 Task: Find the shortest route from Miami International Airport to South Beach.
Action: Mouse moved to (231, 63)
Screenshot: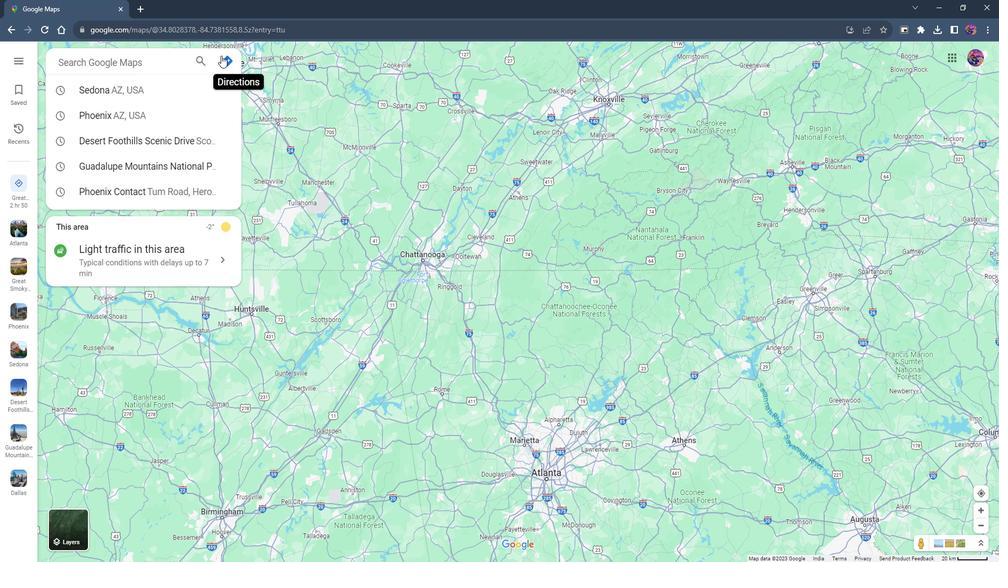 
Action: Mouse pressed left at (231, 63)
Screenshot: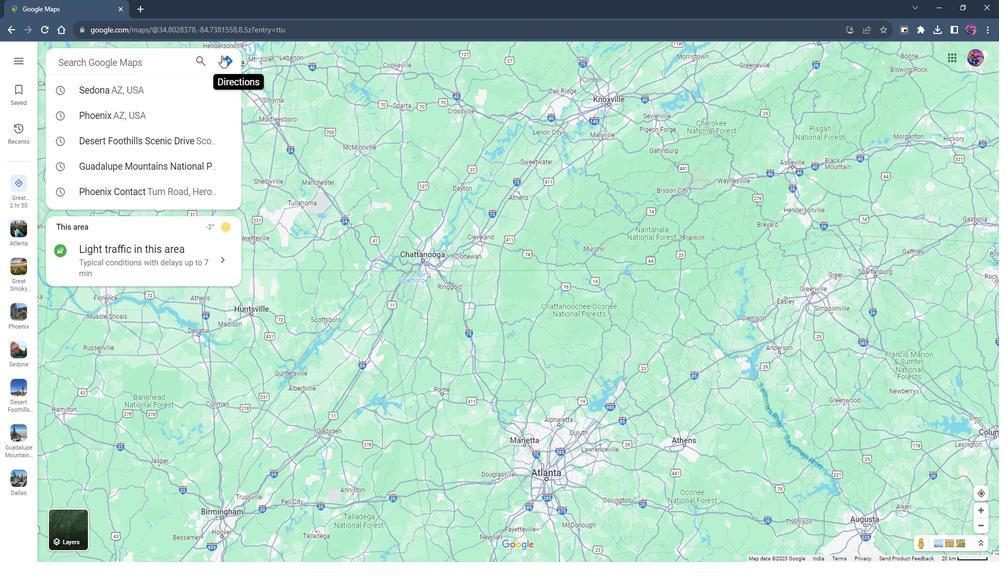 
Action: Mouse moved to (141, 98)
Screenshot: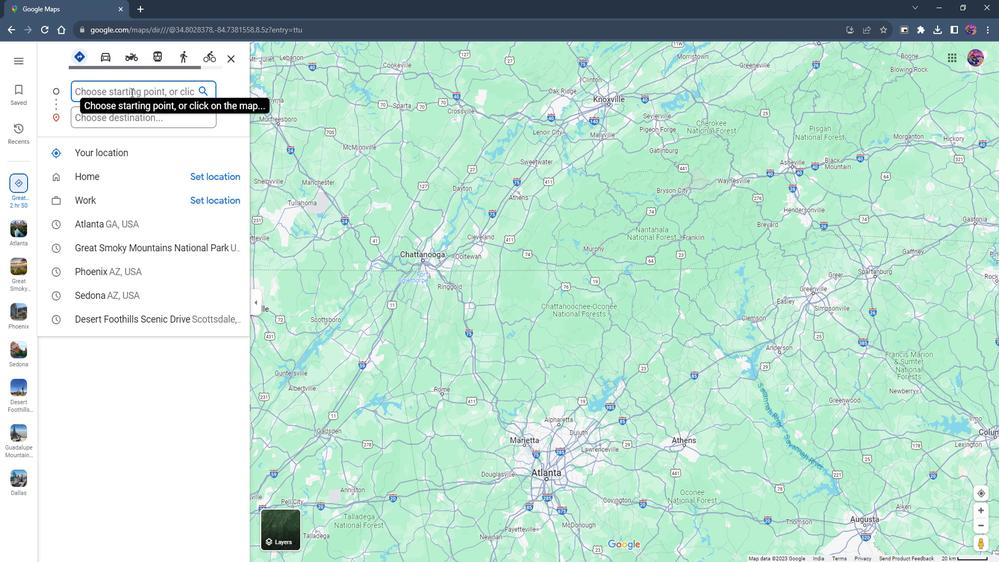 
Action: Mouse pressed left at (141, 98)
Screenshot: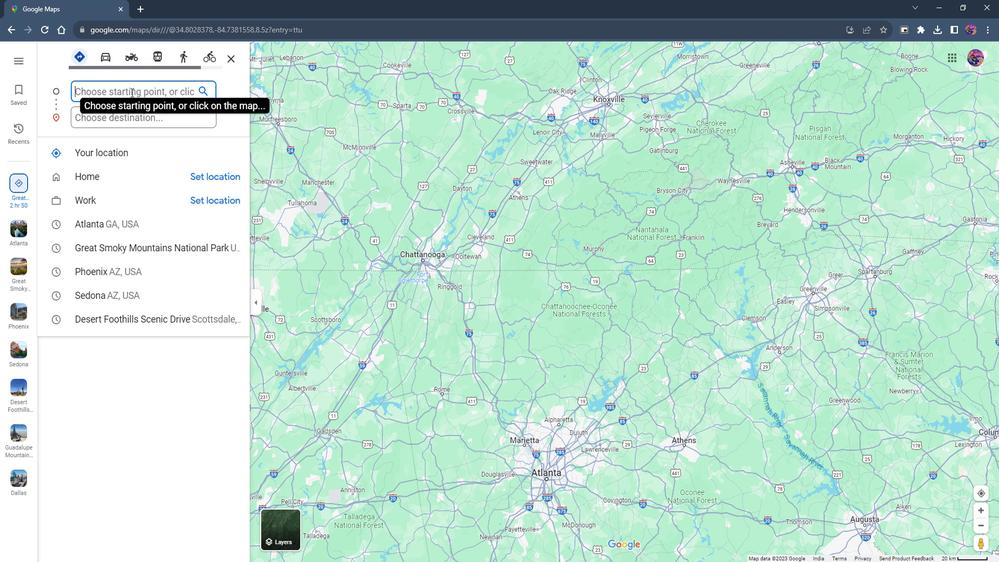 
Action: Key pressed <Key.shift><Key.shift><Key.shift><Key.shift><Key.shift><Key.shift><Key.shift><Key.shift><Key.shift><Key.shift>Miami<Key.space><Key.shift>International<Key.space><Key.shift>Airport
Screenshot: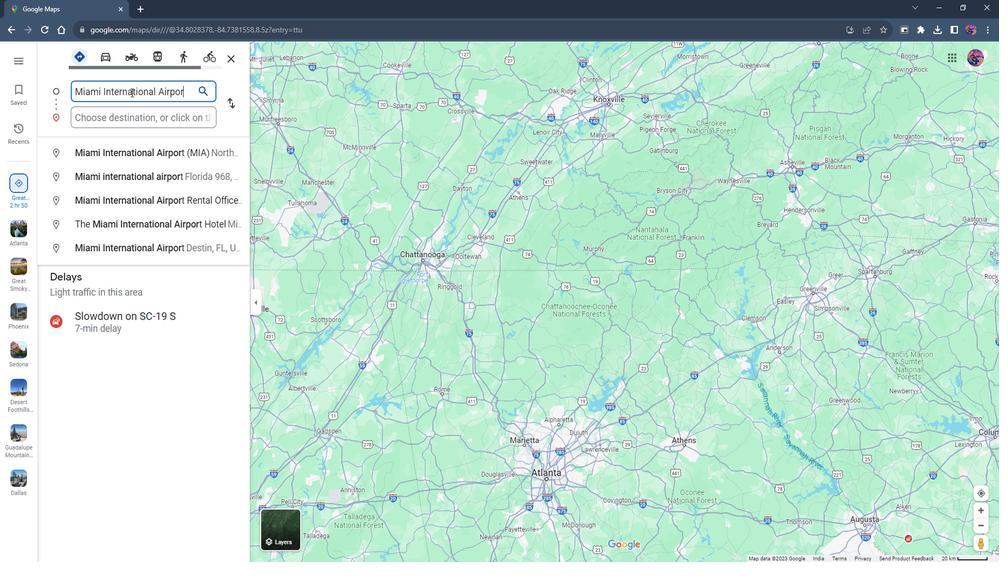 
Action: Mouse moved to (151, 157)
Screenshot: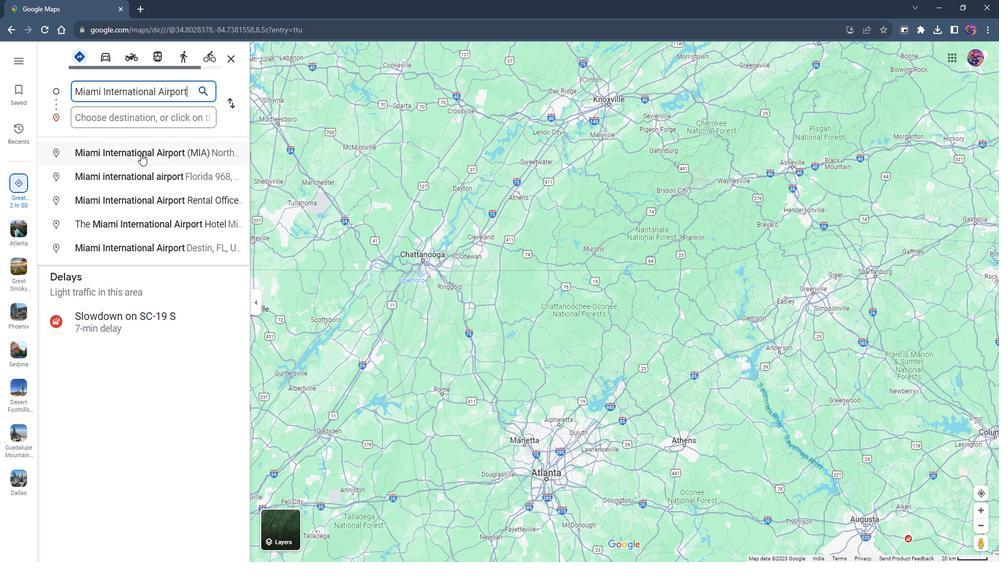 
Action: Mouse pressed left at (151, 157)
Screenshot: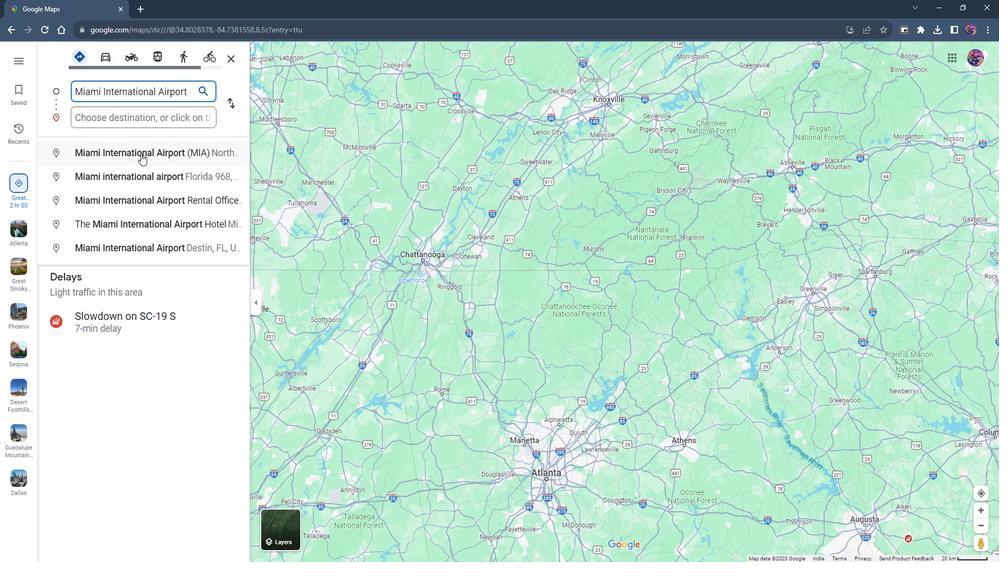 
Action: Mouse moved to (133, 121)
Screenshot: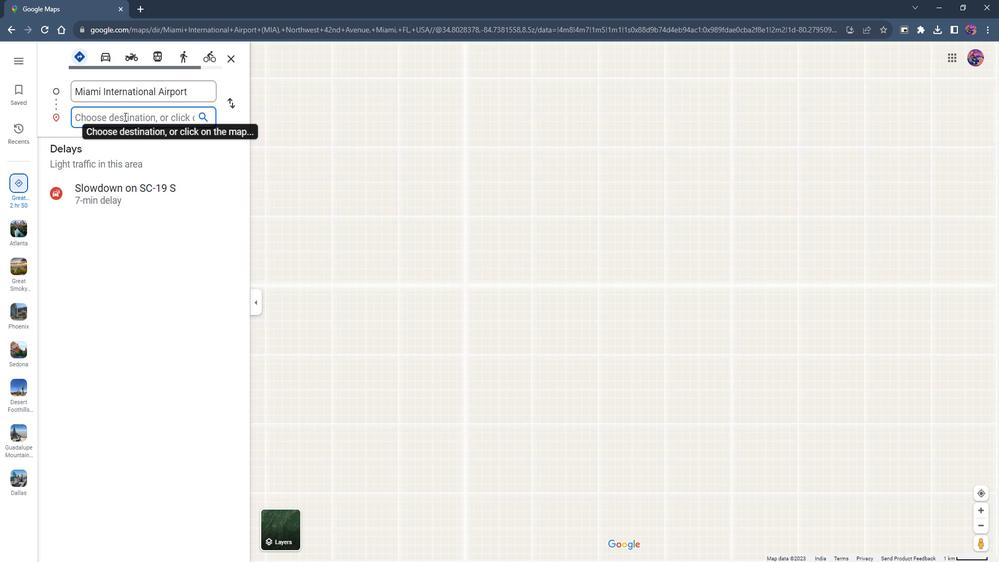 
Action: Mouse pressed left at (133, 121)
Screenshot: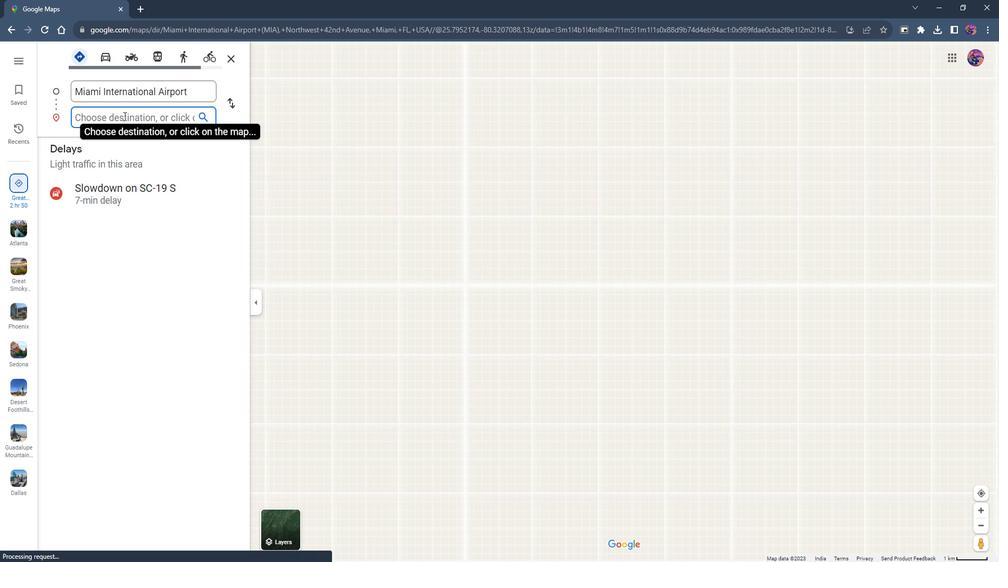
Action: Key pressed <Key.shift><Key.shift><Key.shift><Key.shift><Key.shift><Key.shift><Key.shift><Key.shift><Key.shift><Key.shift><Key.shift><Key.shift>South<Key.space><Key.shift>Beacj<Key.enter>
Screenshot: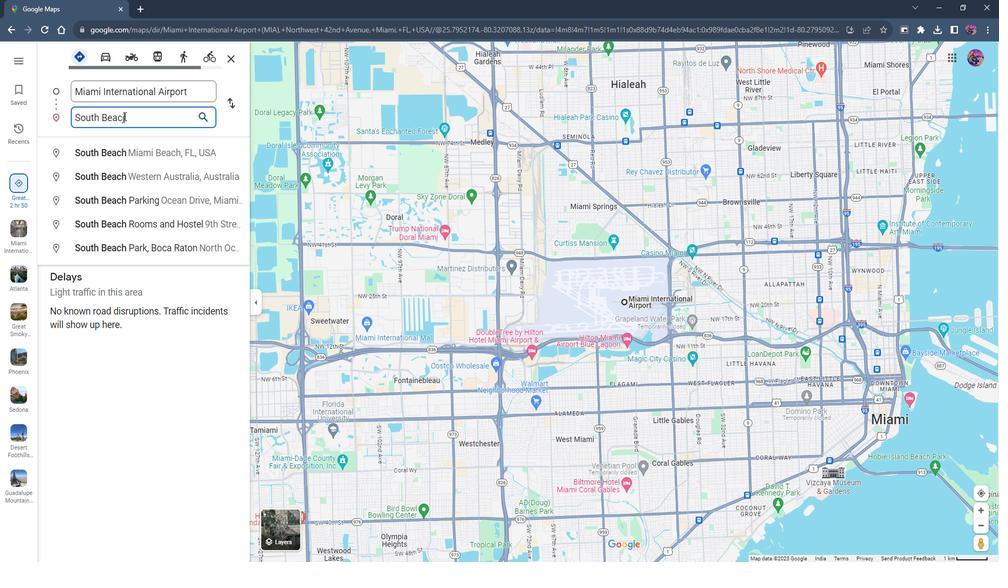 
Action: Mouse moved to (136, 243)
Screenshot: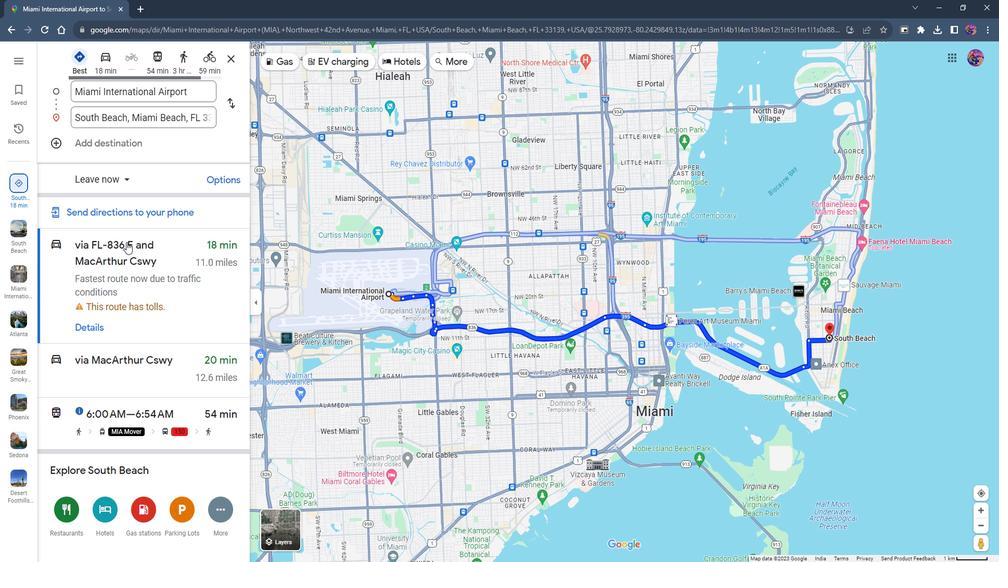 
Action: Mouse pressed left at (136, 243)
Screenshot: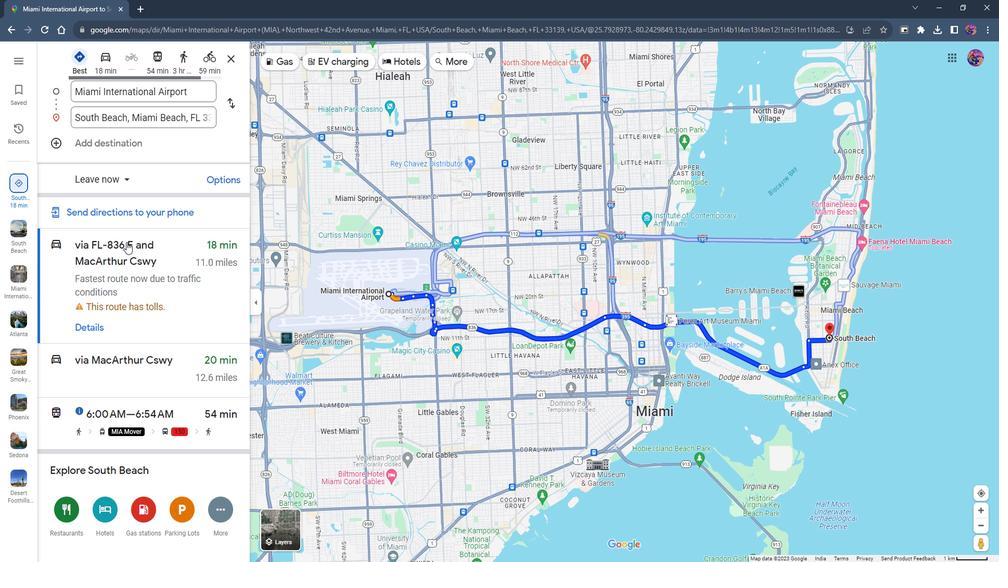
Action: Mouse moved to (63, 67)
Screenshot: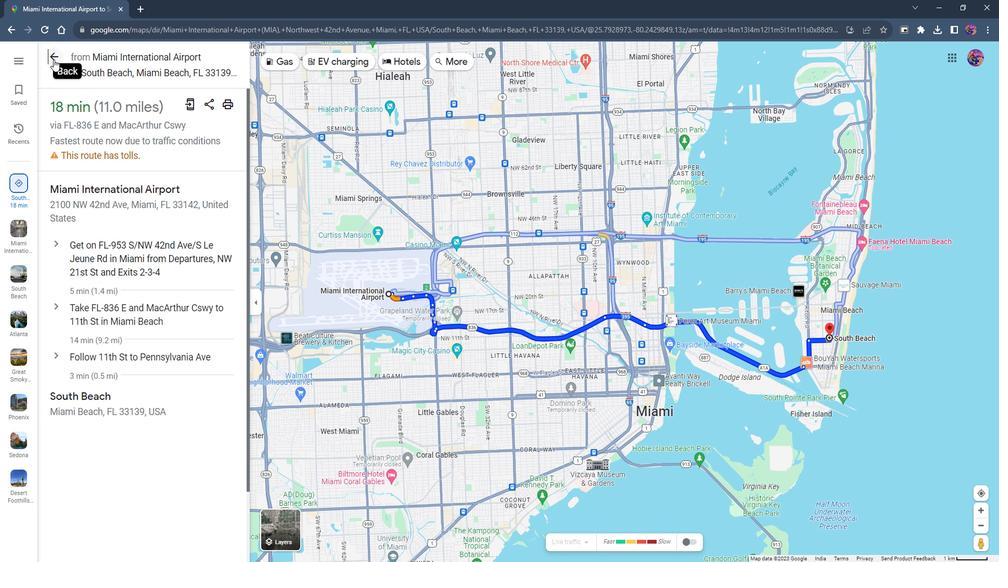 
Action: Mouse pressed left at (63, 67)
Screenshot: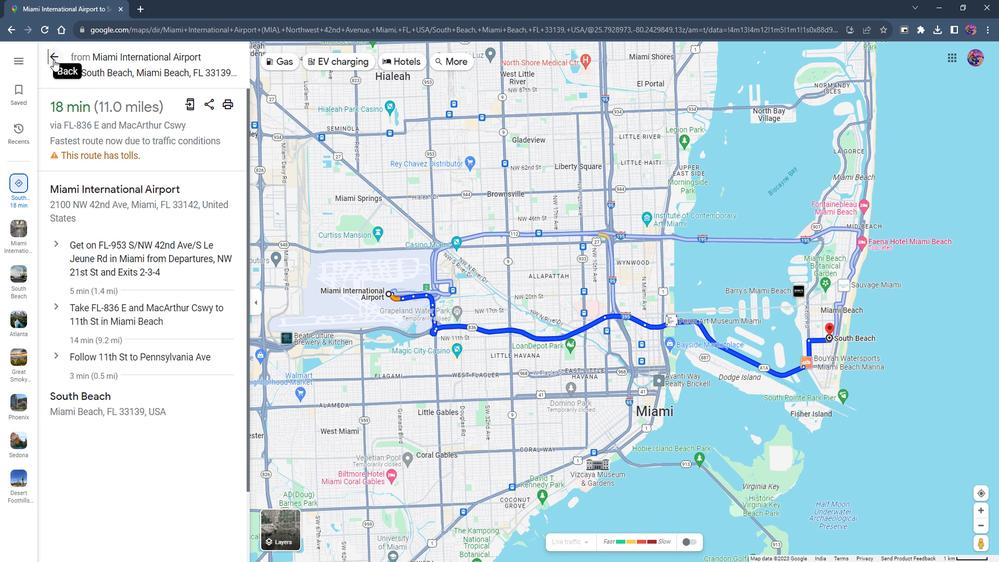 
Action: Mouse moved to (124, 354)
Screenshot: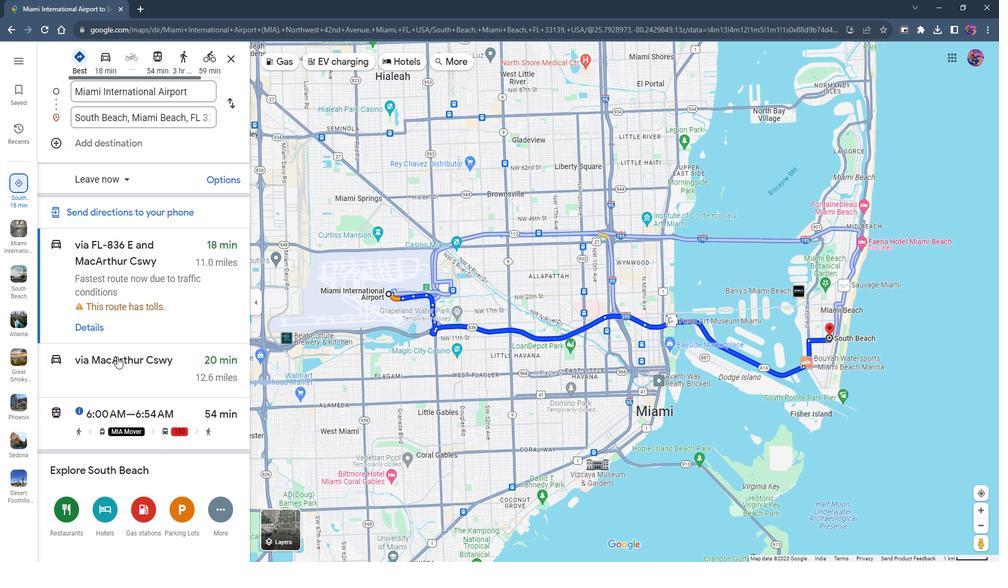 
Action: Mouse pressed left at (124, 354)
Screenshot: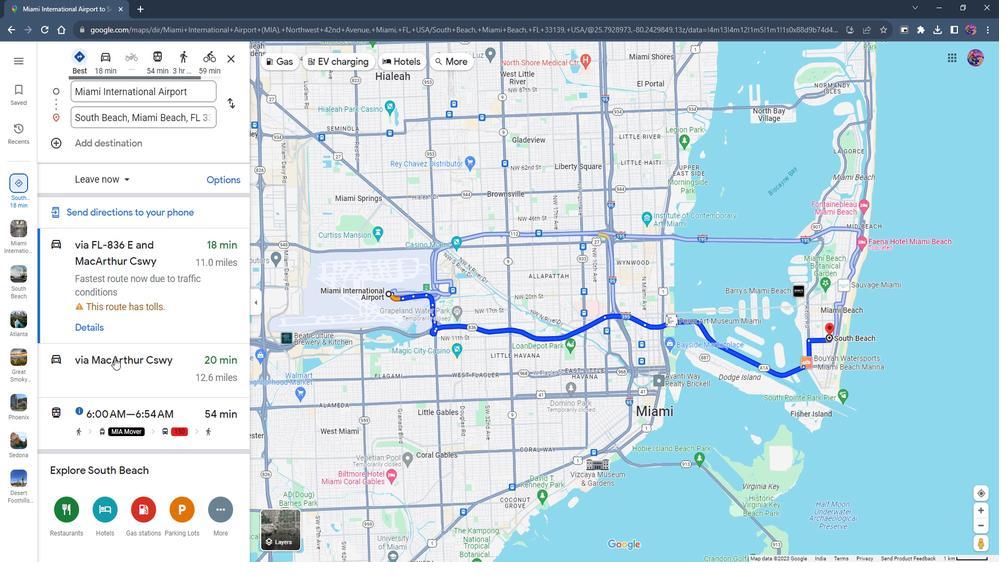 
Action: Mouse moved to (106, 246)
Screenshot: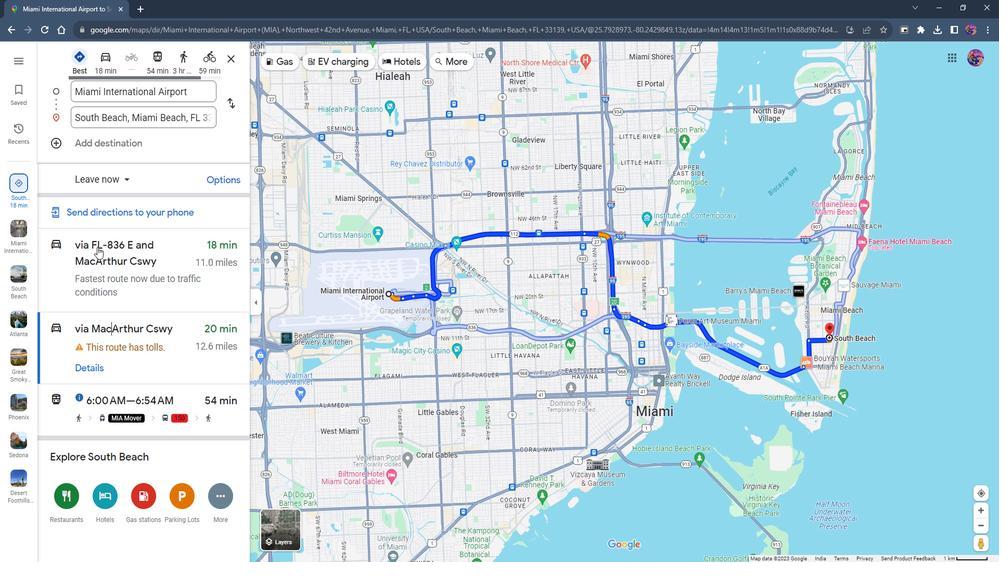 
Action: Mouse pressed left at (106, 246)
Screenshot: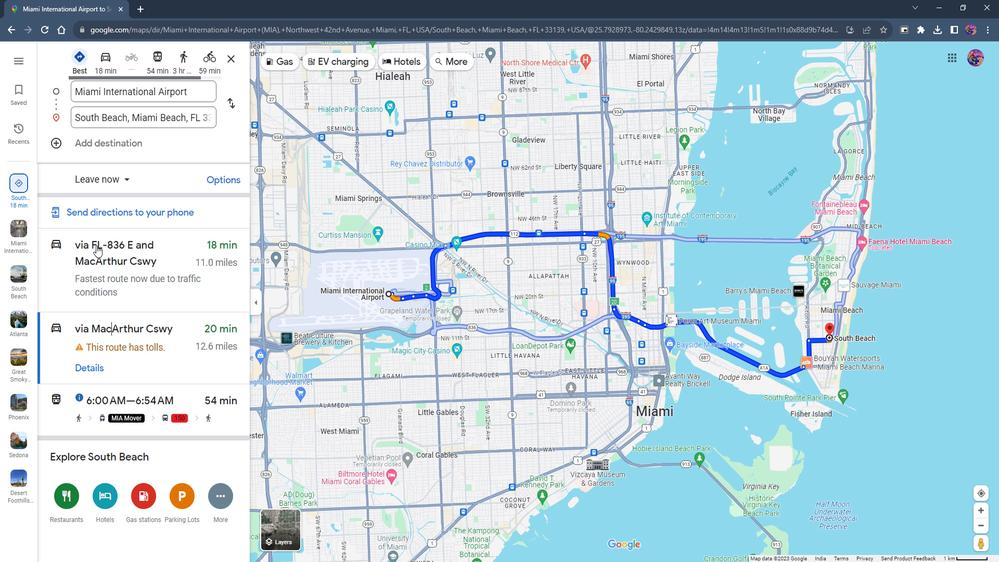 
Action: Mouse moved to (101, 324)
Screenshot: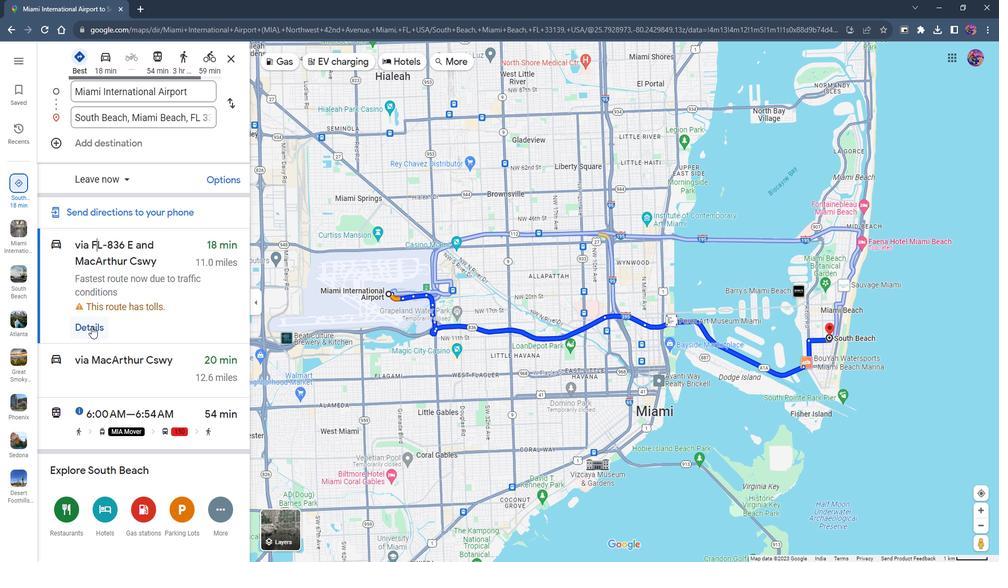 
Action: Mouse pressed left at (101, 324)
Screenshot: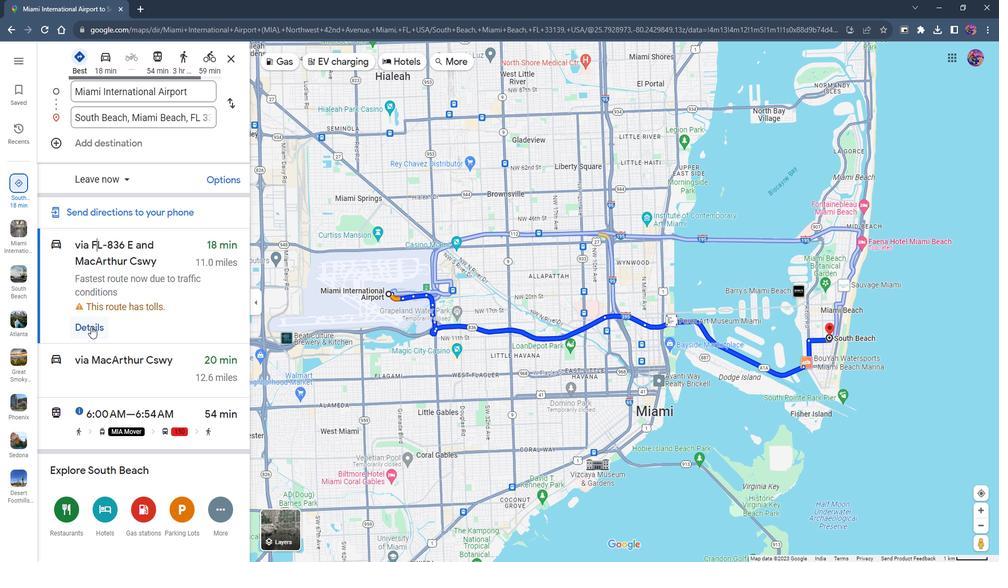 
Action: Mouse moved to (158, 269)
Screenshot: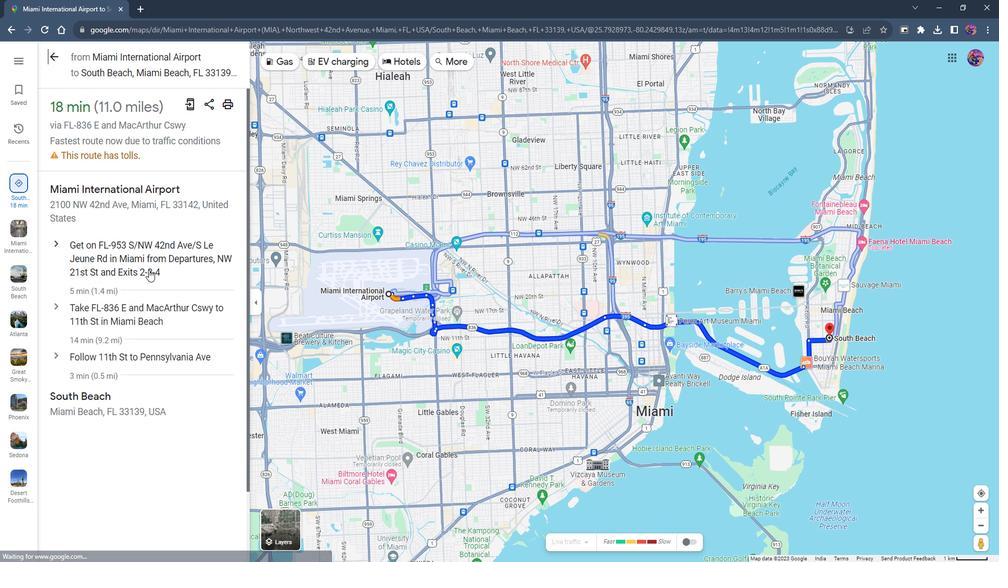 
Action: Mouse scrolled (158, 269) with delta (0, 0)
Screenshot: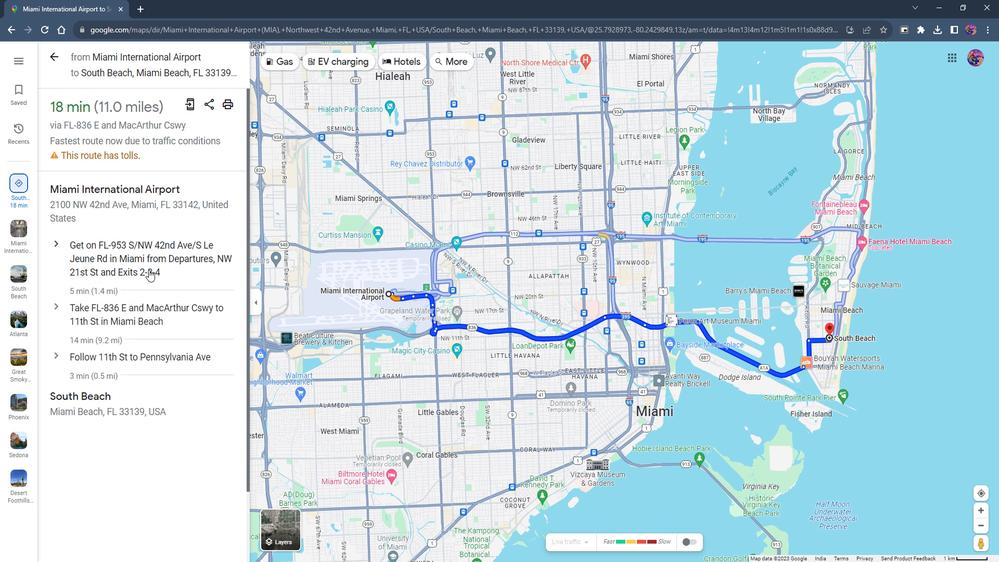 
Action: Mouse scrolled (158, 270) with delta (0, 0)
Screenshot: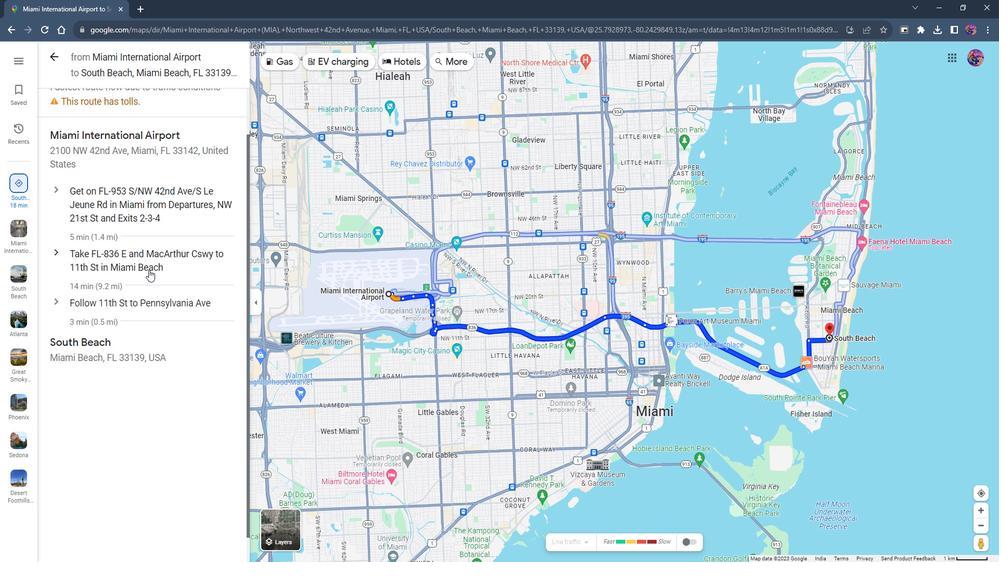 
Action: Mouse moved to (155, 275)
Screenshot: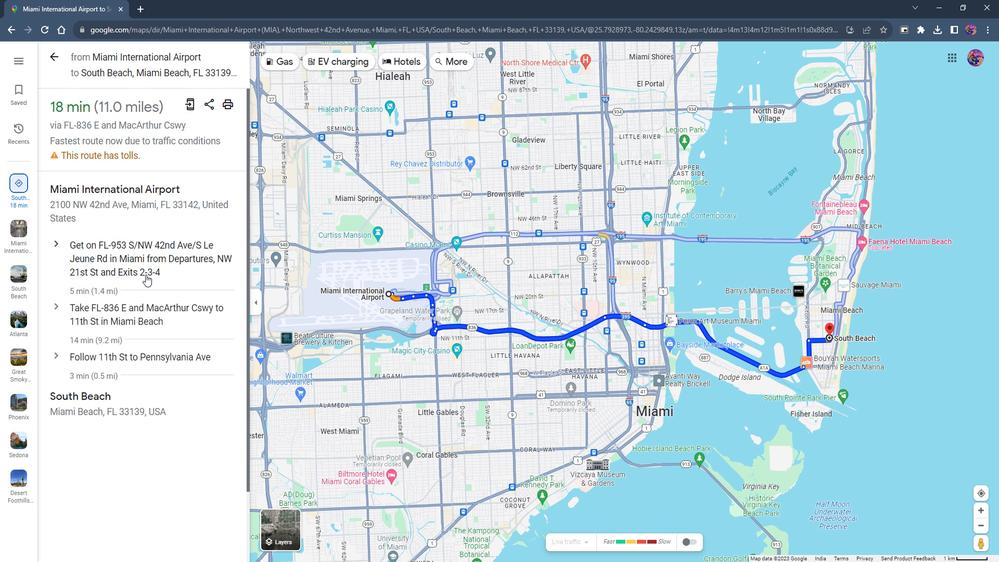 
